 Task: Create an event to track the completion of weekly tasks.
Action: Mouse moved to (100, 90)
Screenshot: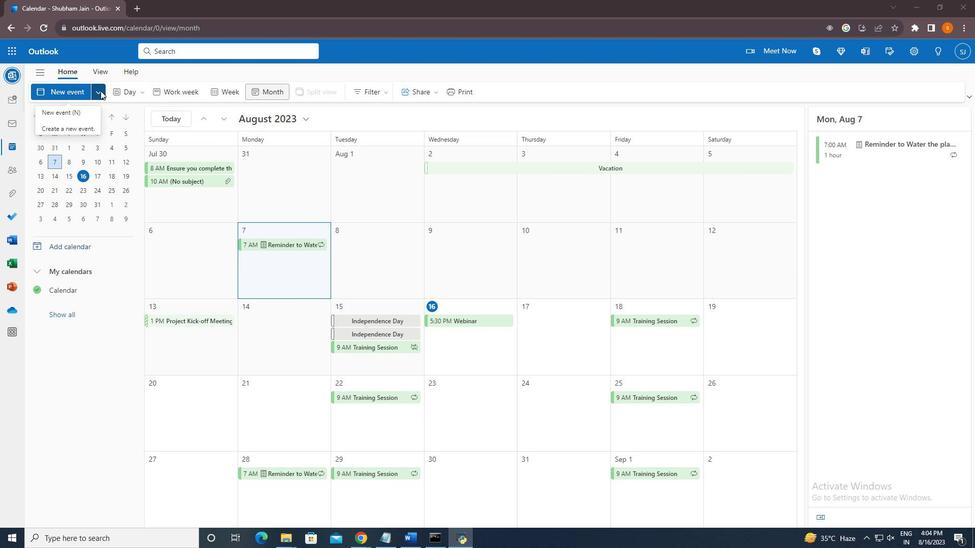 
Action: Mouse pressed left at (100, 90)
Screenshot: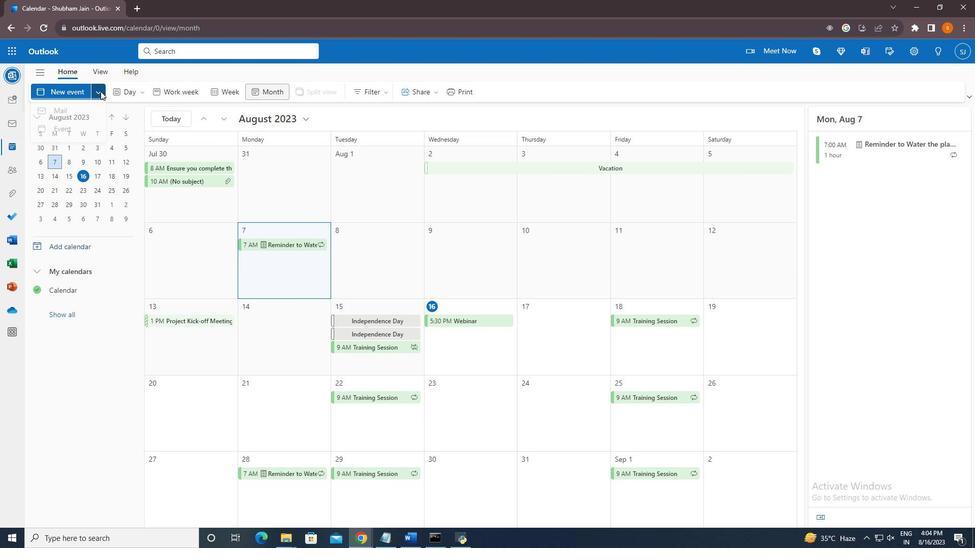 
Action: Mouse moved to (87, 134)
Screenshot: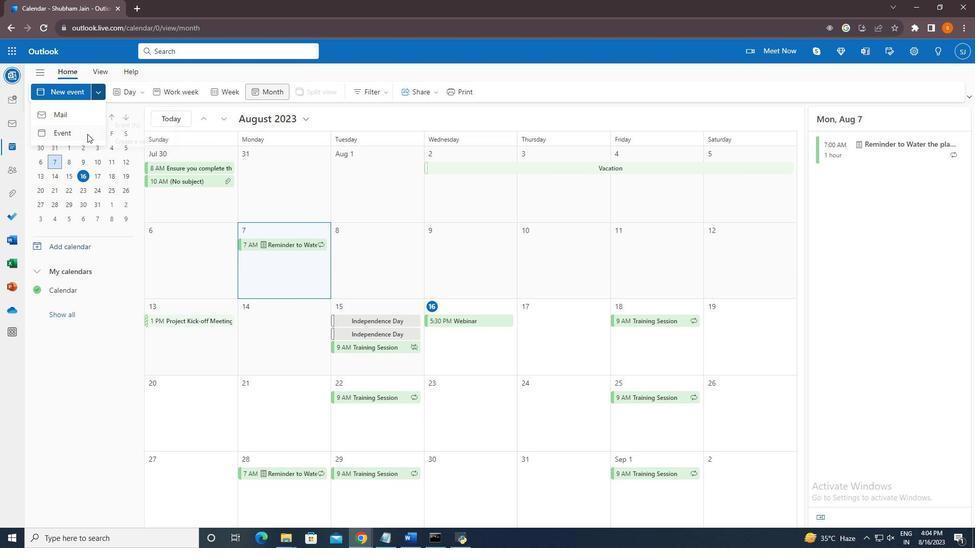 
Action: Mouse pressed left at (87, 134)
Screenshot: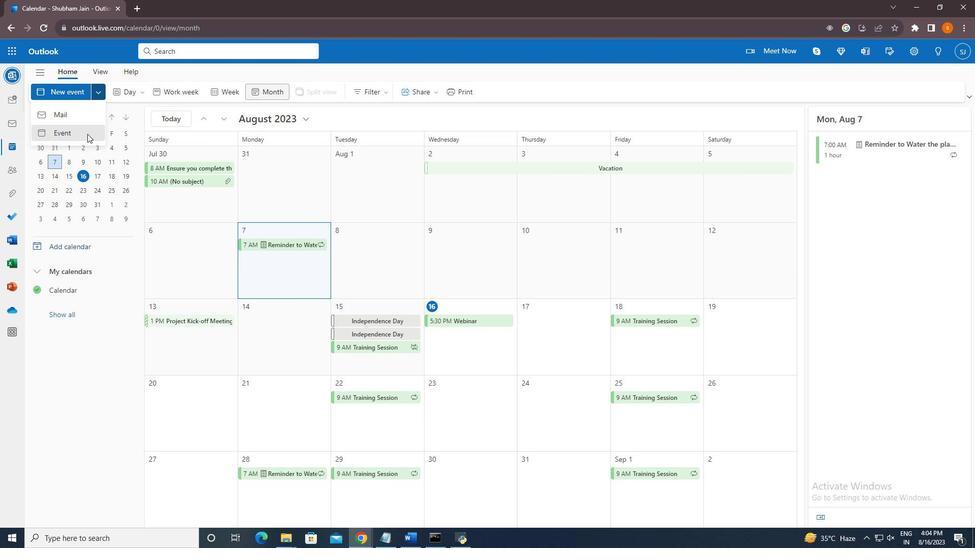
Action: Mouse moved to (258, 156)
Screenshot: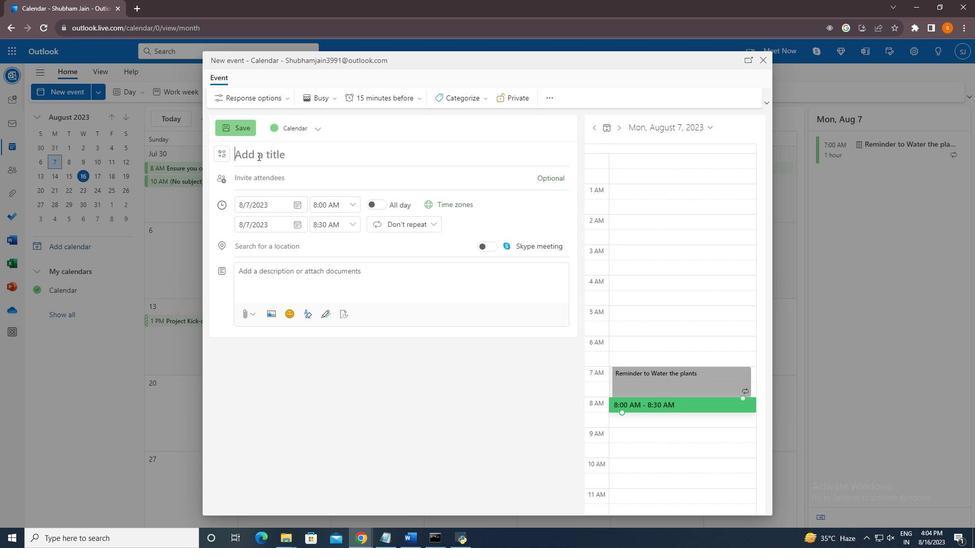 
Action: Mouse pressed left at (258, 156)
Screenshot: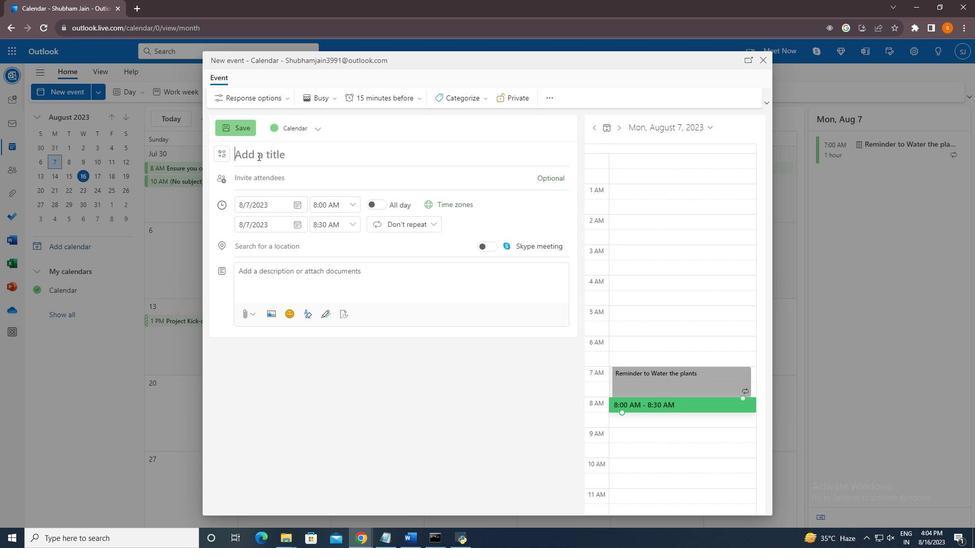 
Action: Key pressed <Key.shift>Track<Key.space>the<Key.space>completion
Screenshot: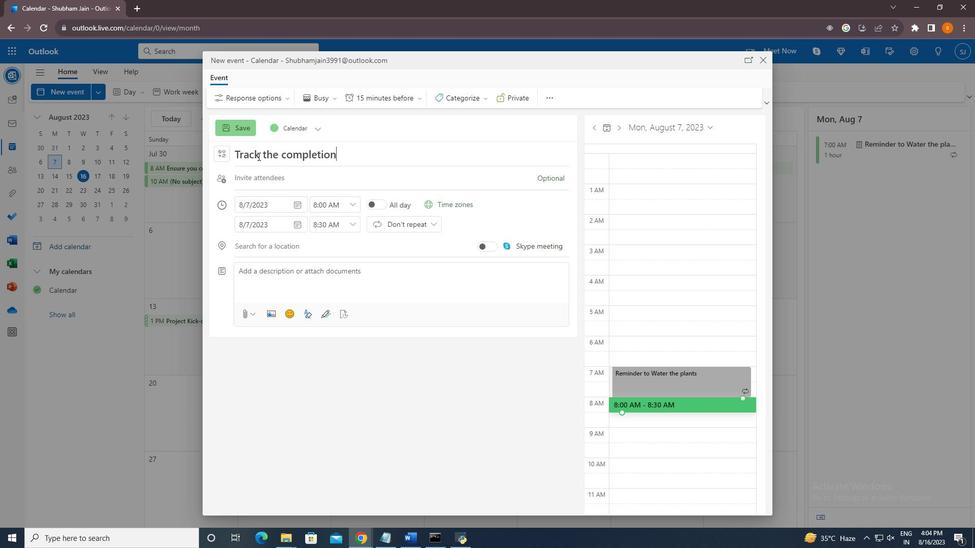 
Action: Mouse moved to (354, 209)
Screenshot: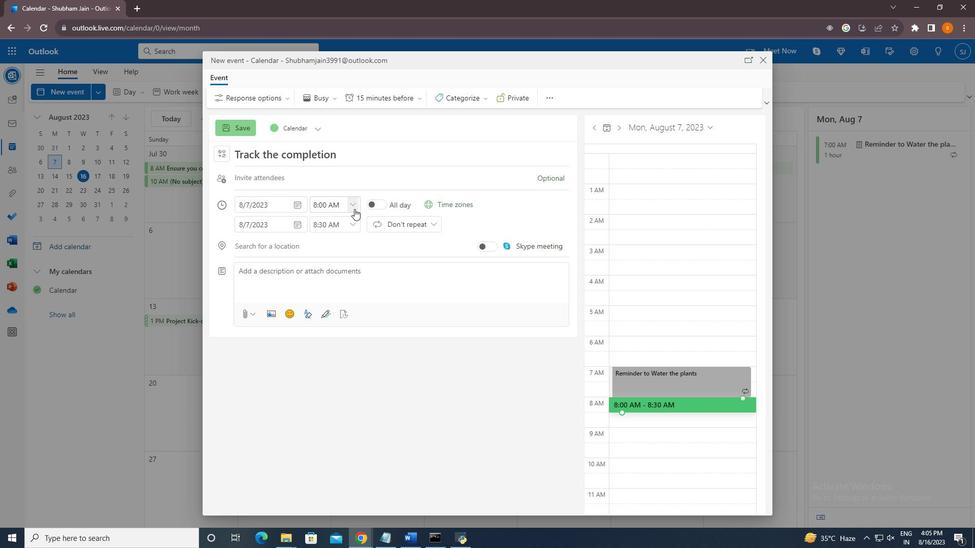 
Action: Mouse pressed left at (354, 209)
Screenshot: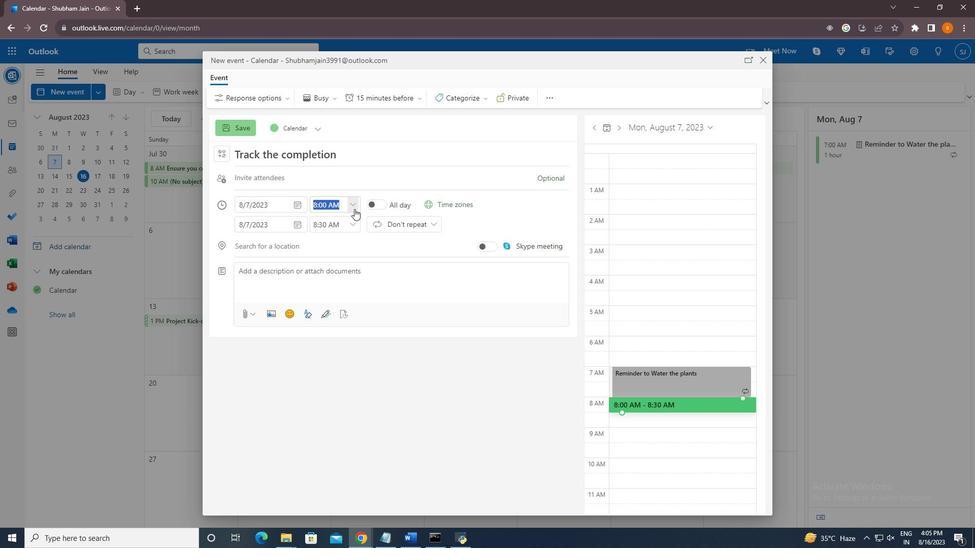 
Action: Mouse moved to (337, 252)
Screenshot: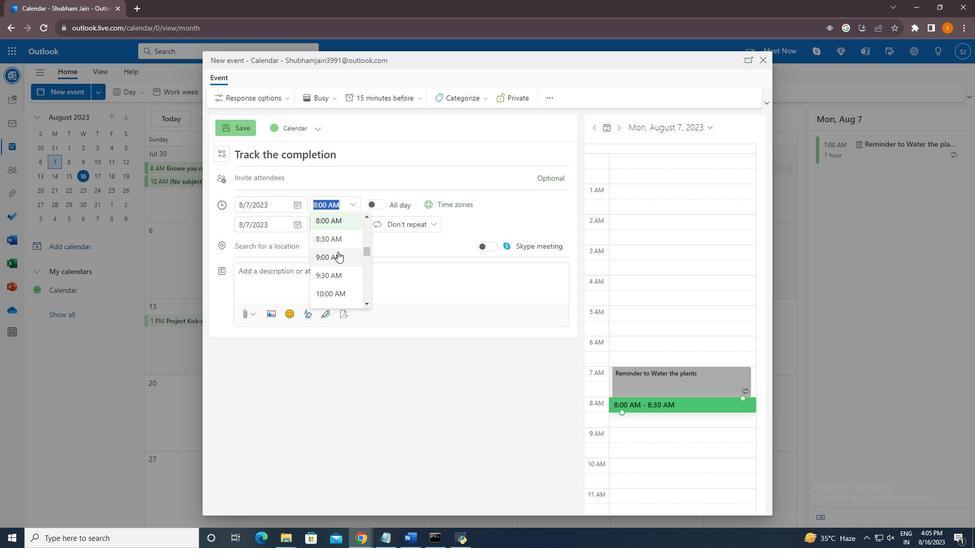 
Action: Mouse pressed left at (337, 252)
Screenshot: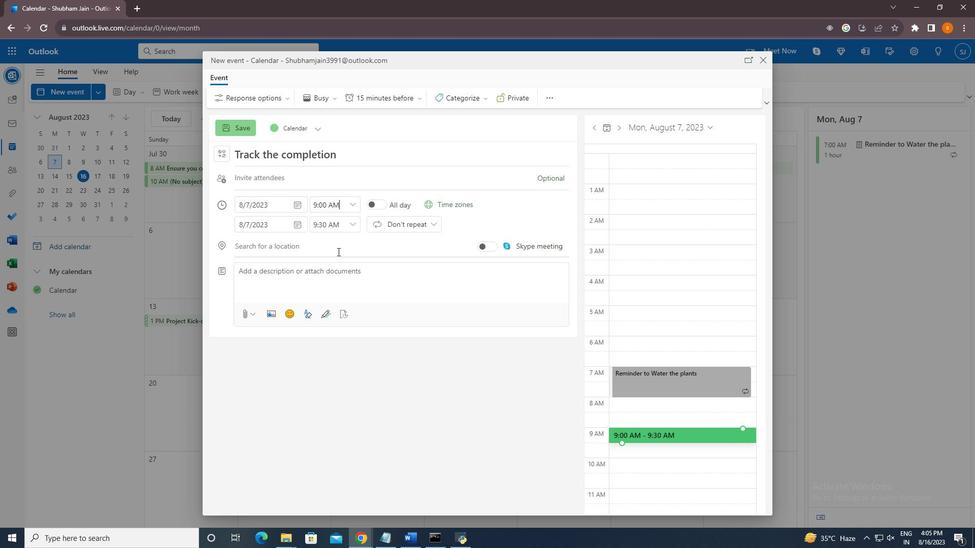 
Action: Mouse moved to (414, 96)
Screenshot: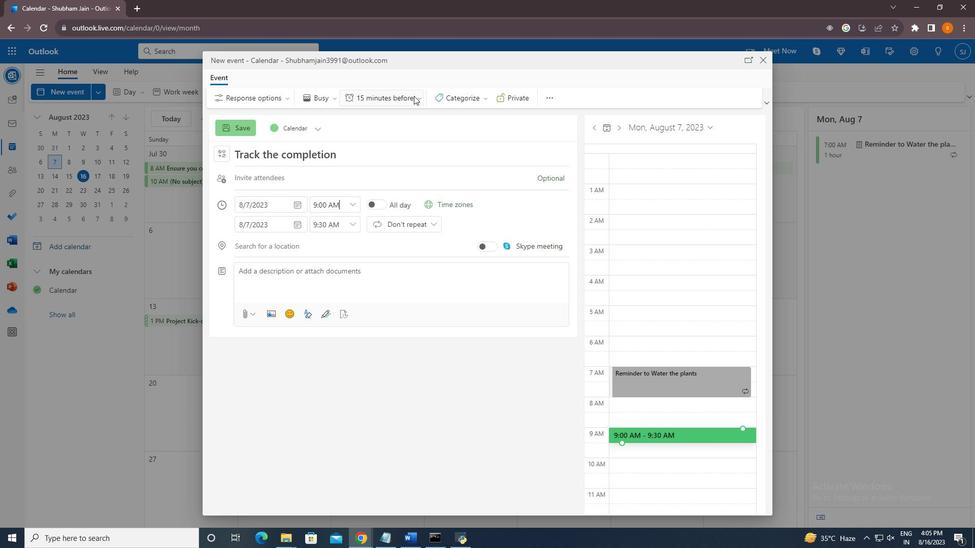 
Action: Mouse pressed left at (414, 96)
Screenshot: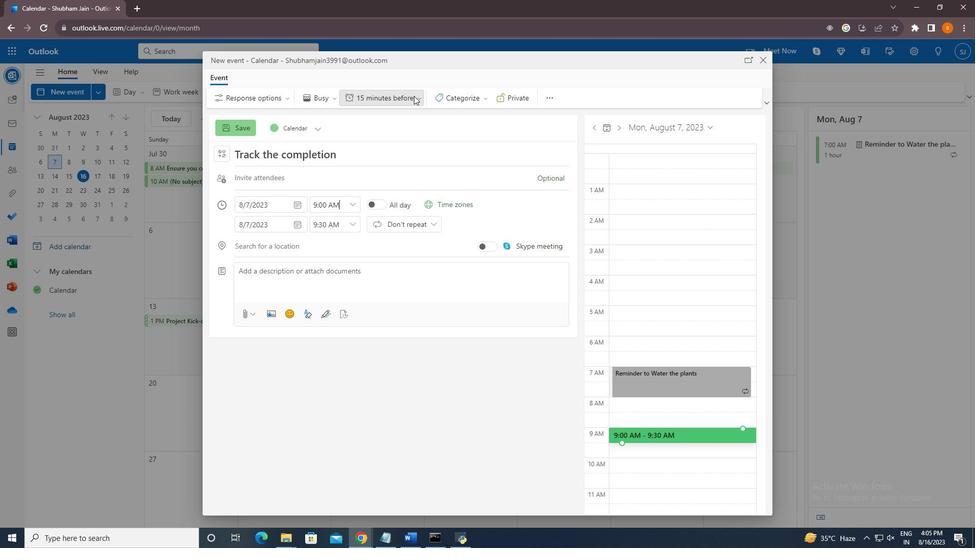 
Action: Mouse moved to (383, 284)
Screenshot: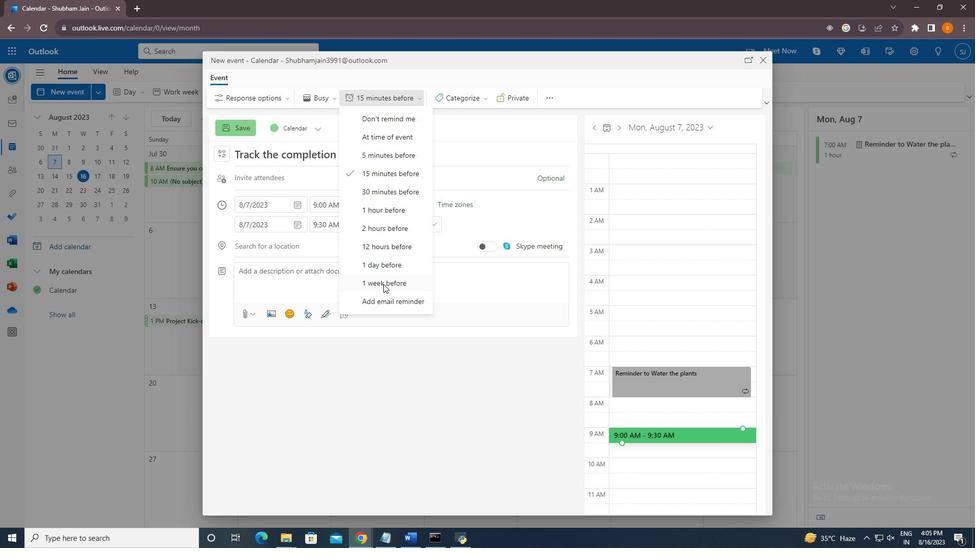 
Action: Mouse pressed left at (383, 284)
Screenshot: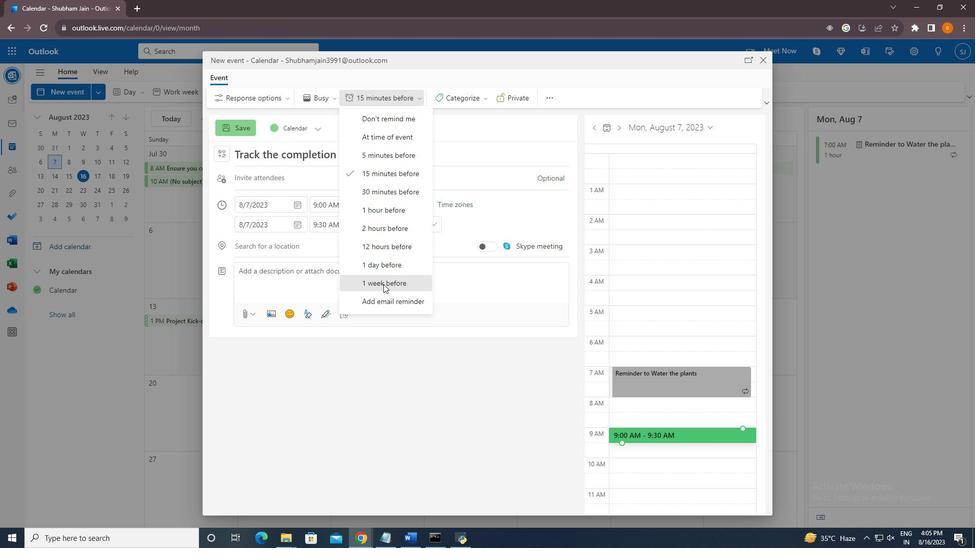 
Action: Mouse moved to (227, 130)
Screenshot: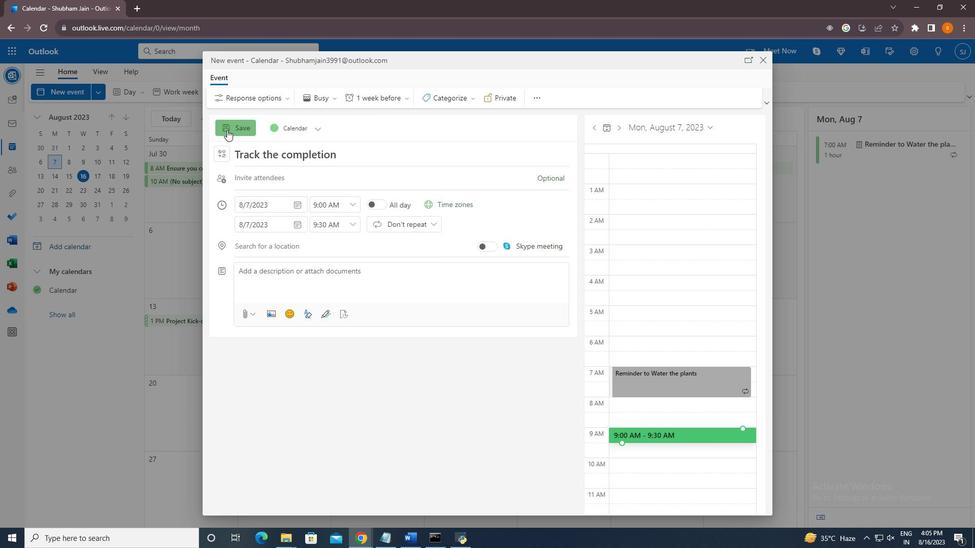 
Action: Mouse pressed left at (227, 130)
Screenshot: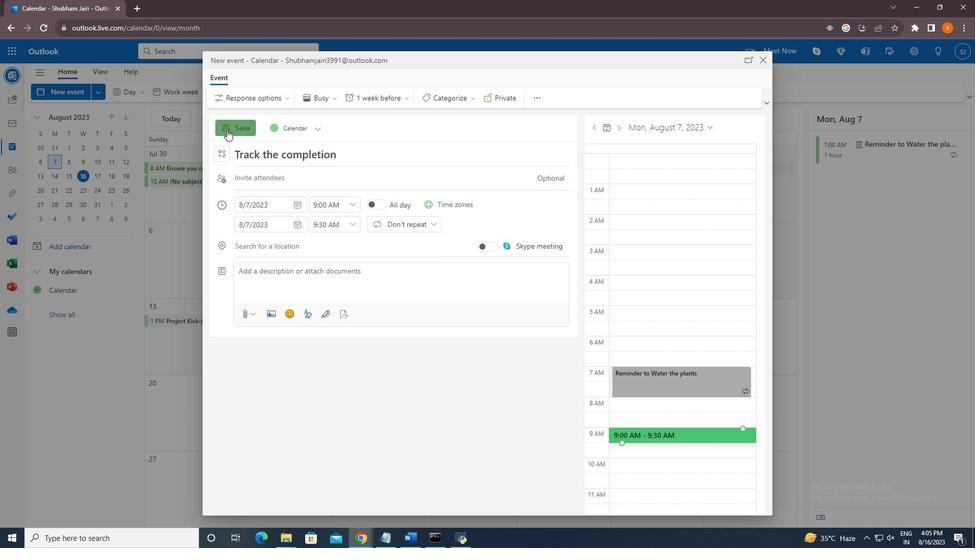 
